 Task: Modify content language to Catala.
Action: Mouse moved to (595, 391)
Screenshot: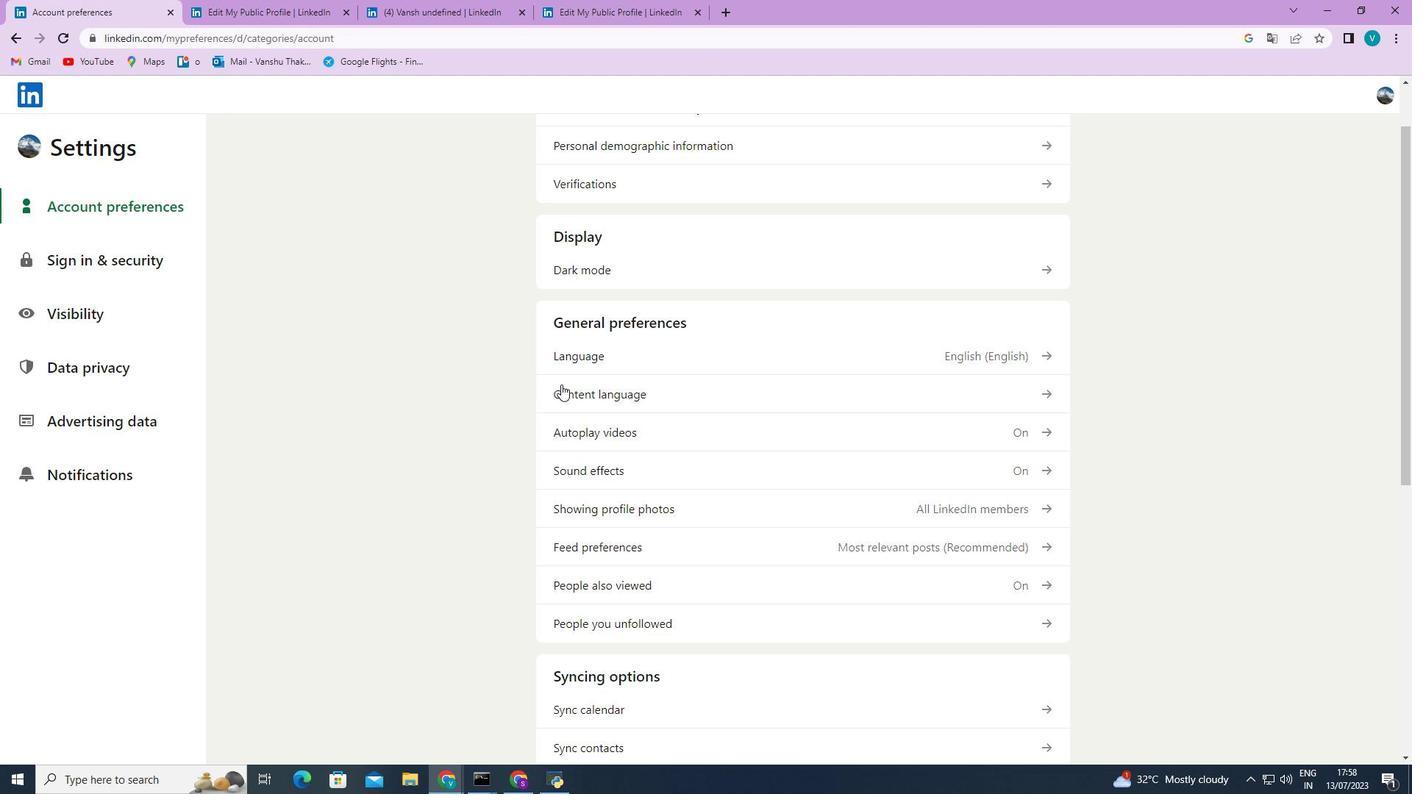 
Action: Mouse pressed left at (595, 391)
Screenshot: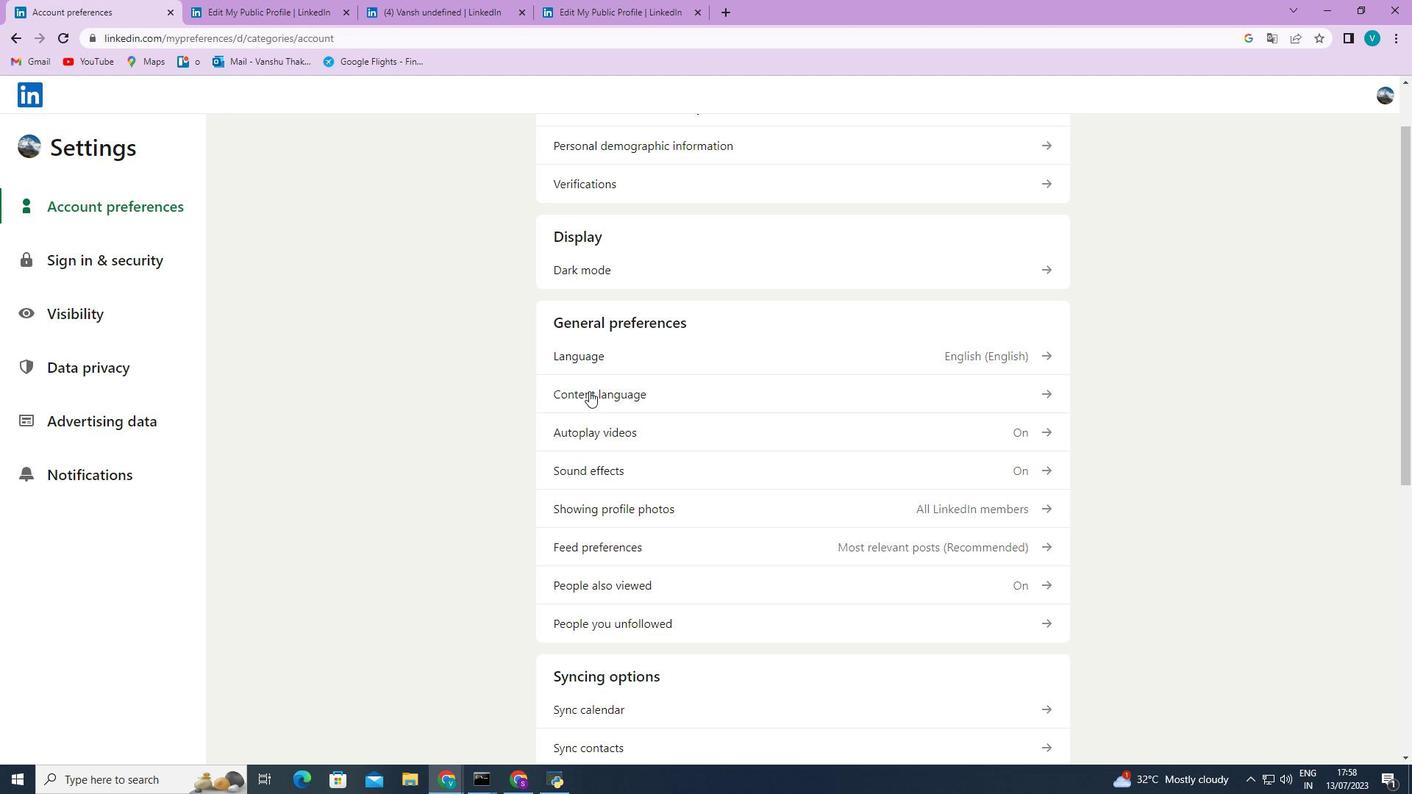 
Action: Mouse moved to (1021, 271)
Screenshot: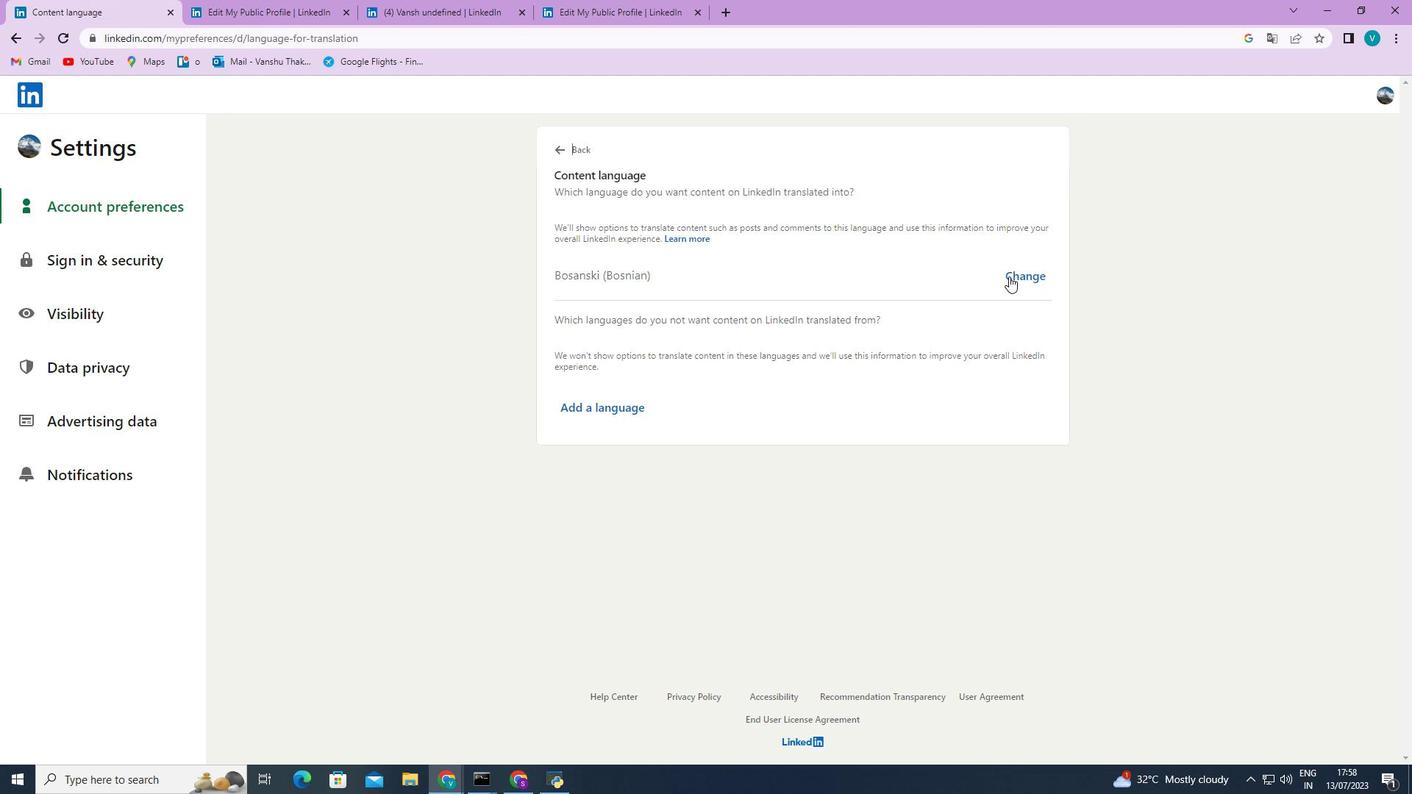 
Action: Mouse pressed left at (1021, 271)
Screenshot: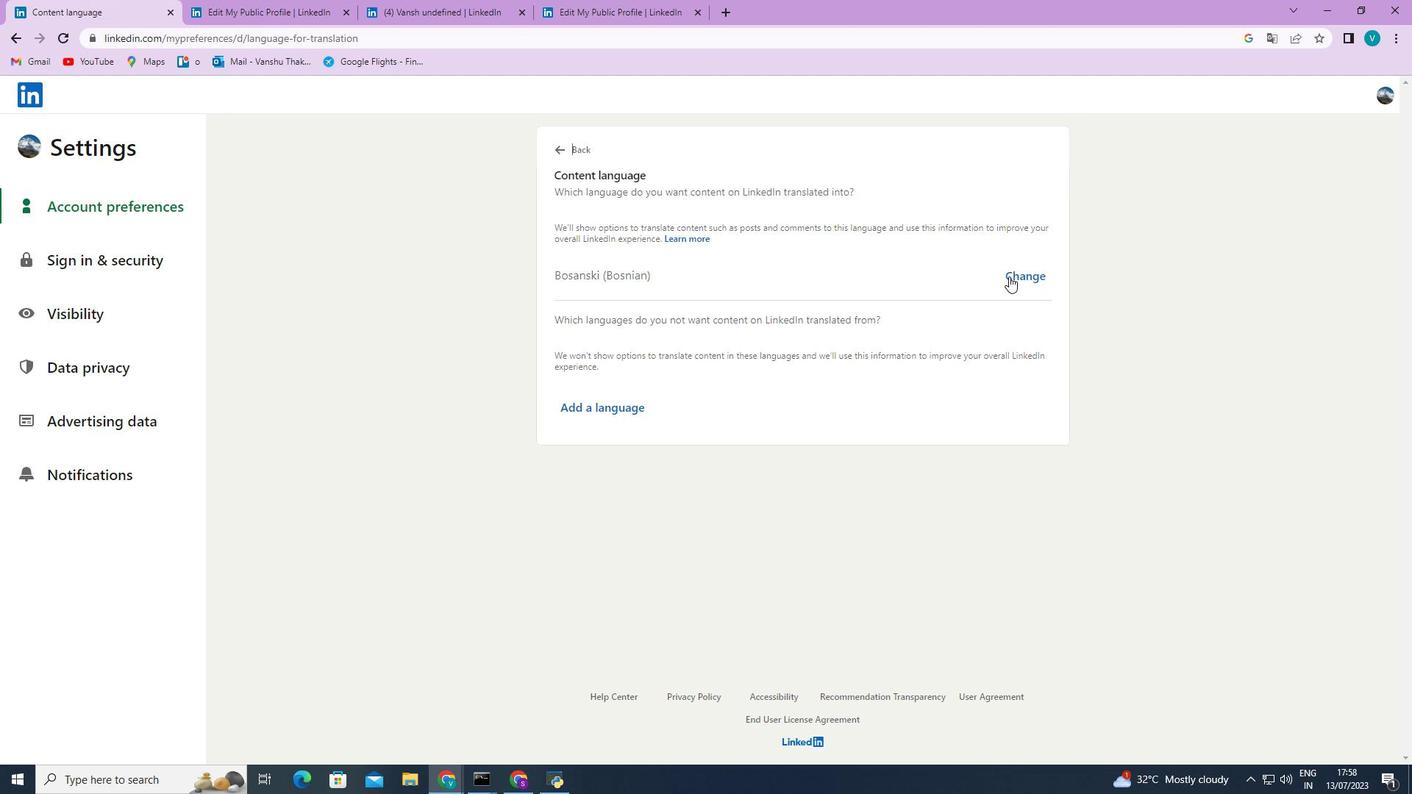 
Action: Mouse moved to (563, 393)
Screenshot: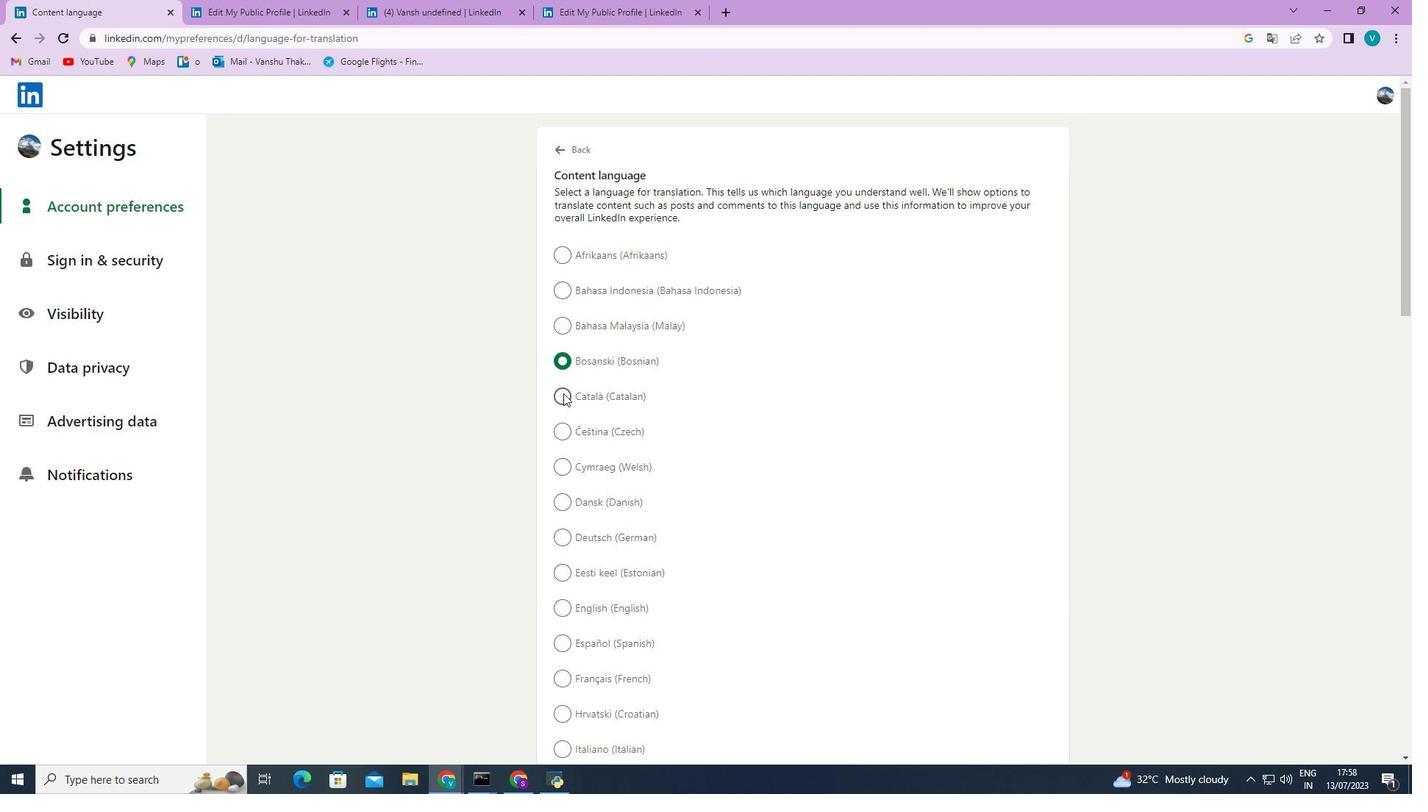 
Action: Mouse pressed left at (563, 393)
Screenshot: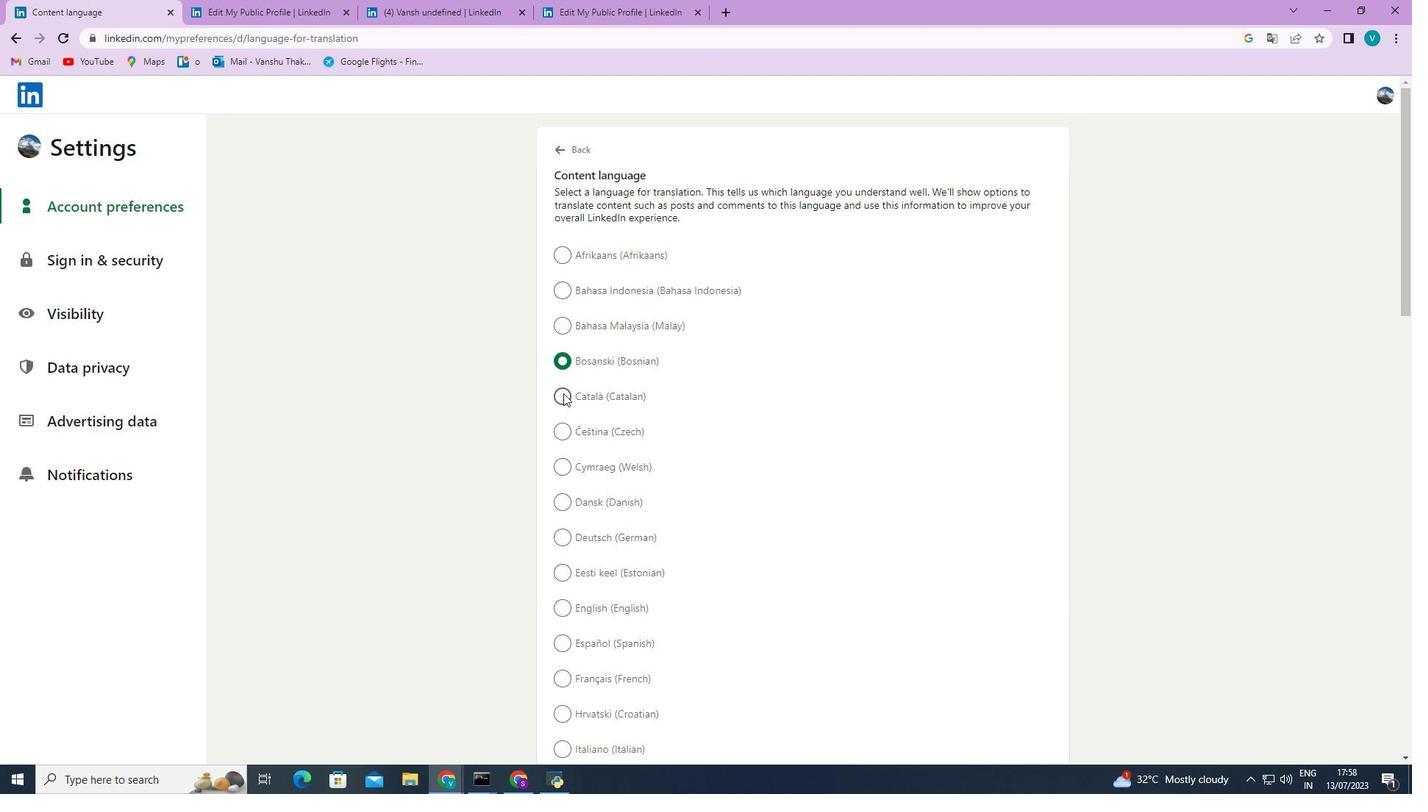 
